 Task: Set the Tax Included "Yes" Under New customer in New Bill.
Action: Mouse moved to (88, 11)
Screenshot: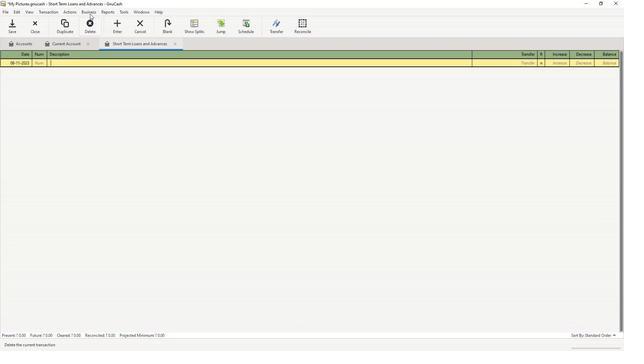 
Action: Mouse pressed left at (88, 11)
Screenshot: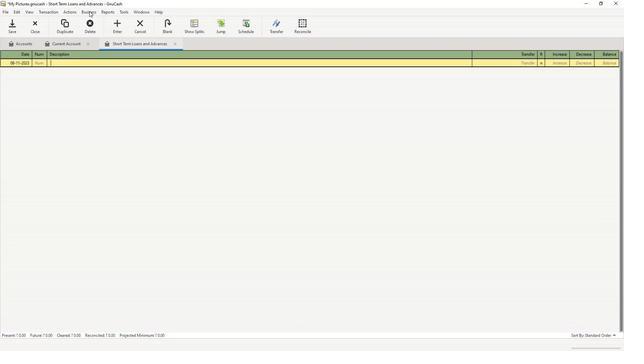
Action: Mouse moved to (92, 28)
Screenshot: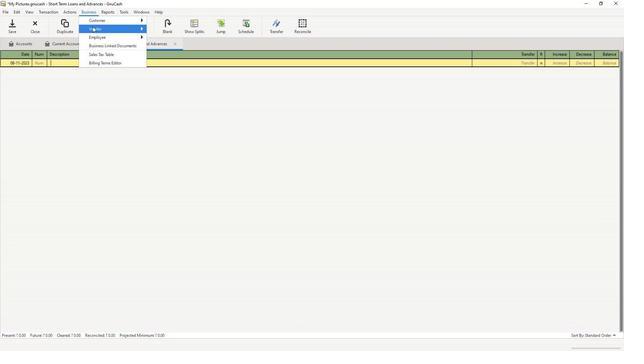 
Action: Mouse pressed left at (92, 28)
Screenshot: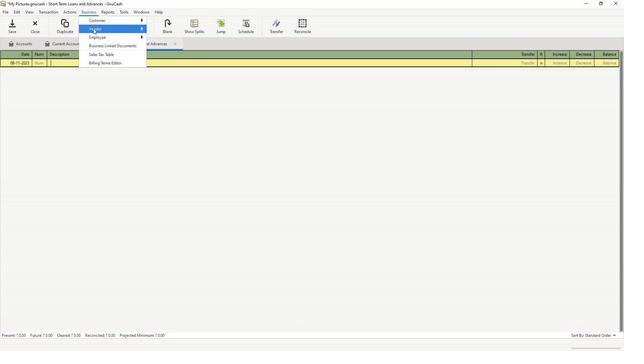 
Action: Mouse moved to (166, 55)
Screenshot: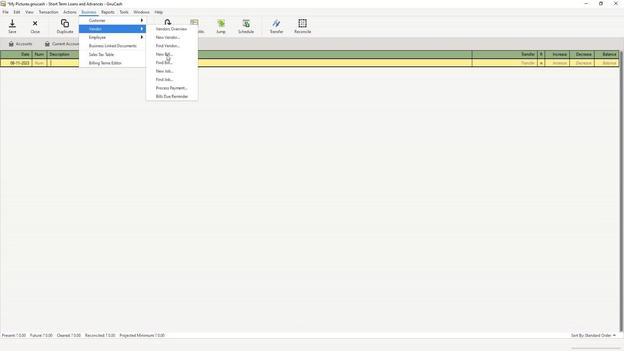 
Action: Mouse pressed left at (166, 55)
Screenshot: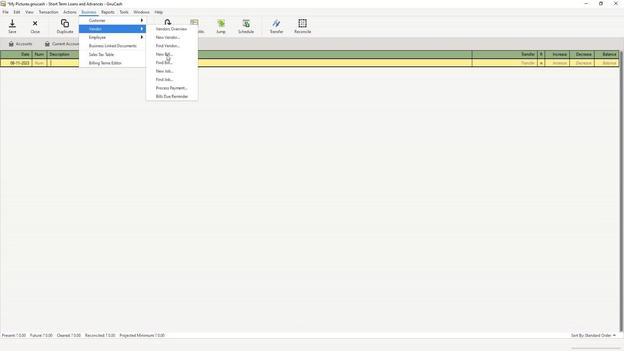 
Action: Mouse moved to (353, 220)
Screenshot: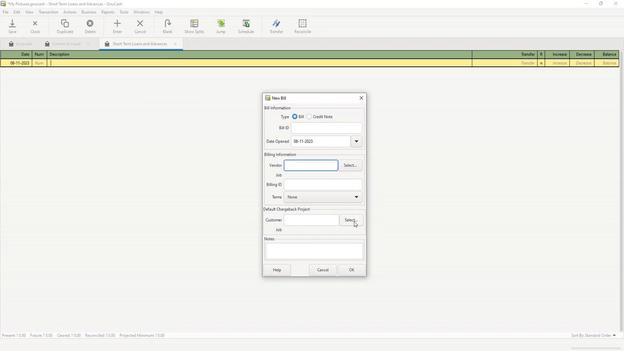 
Action: Mouse pressed left at (353, 220)
Screenshot: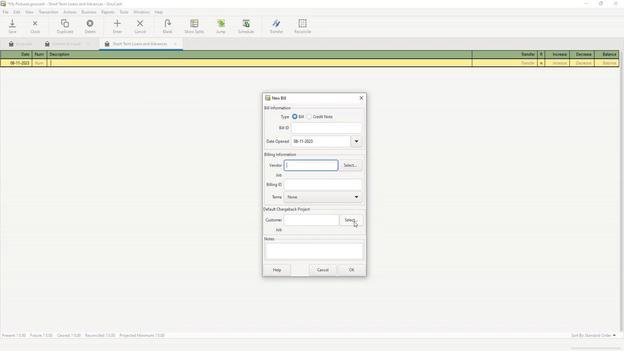 
Action: Mouse moved to (328, 238)
Screenshot: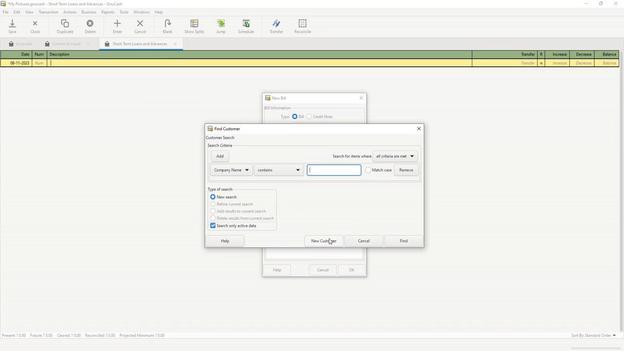 
Action: Mouse pressed left at (328, 238)
Screenshot: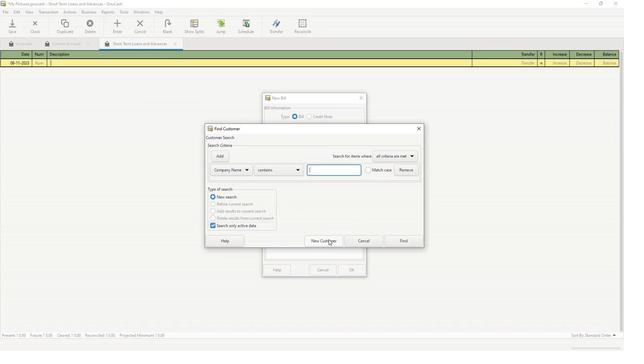 
Action: Mouse moved to (310, 103)
Screenshot: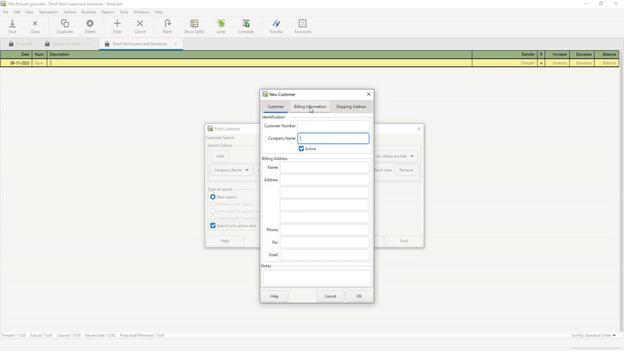 
Action: Mouse pressed left at (310, 103)
Screenshot: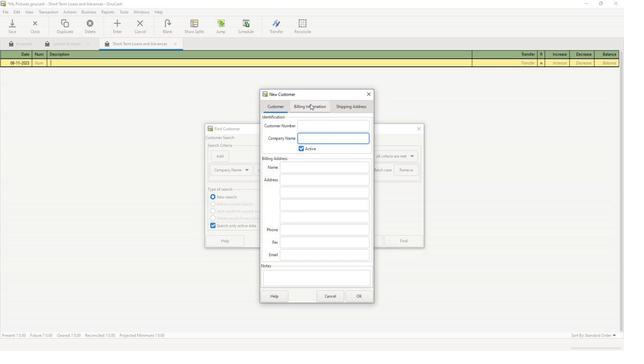 
Action: Mouse moved to (344, 177)
Screenshot: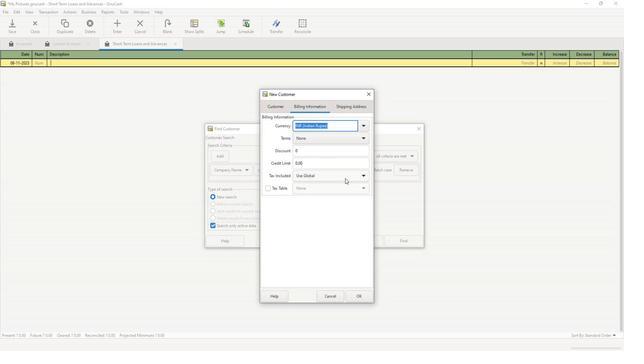 
Action: Mouse pressed left at (344, 177)
Screenshot: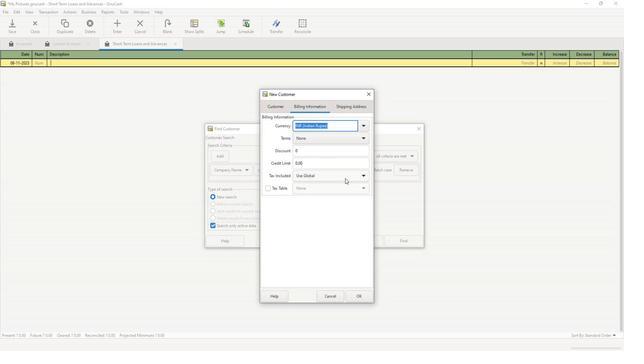 
Action: Mouse moved to (333, 155)
Screenshot: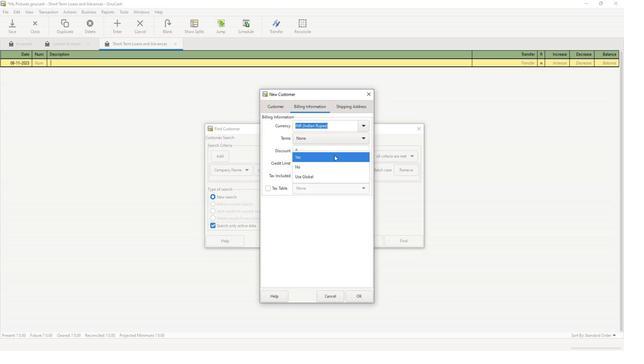 
Action: Mouse pressed left at (333, 155)
Screenshot: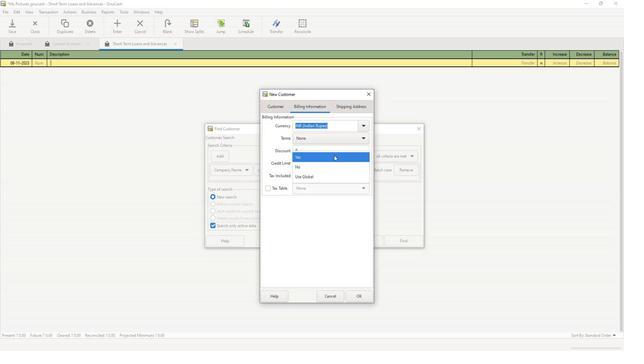 
Action: Mouse moved to (356, 291)
Screenshot: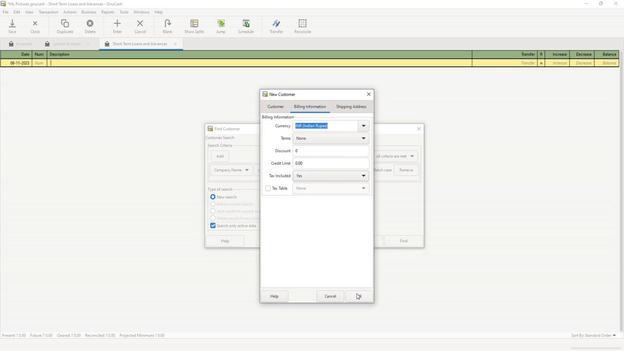 
